 Task: Cancel response.
Action: Mouse moved to (484, 197)
Screenshot: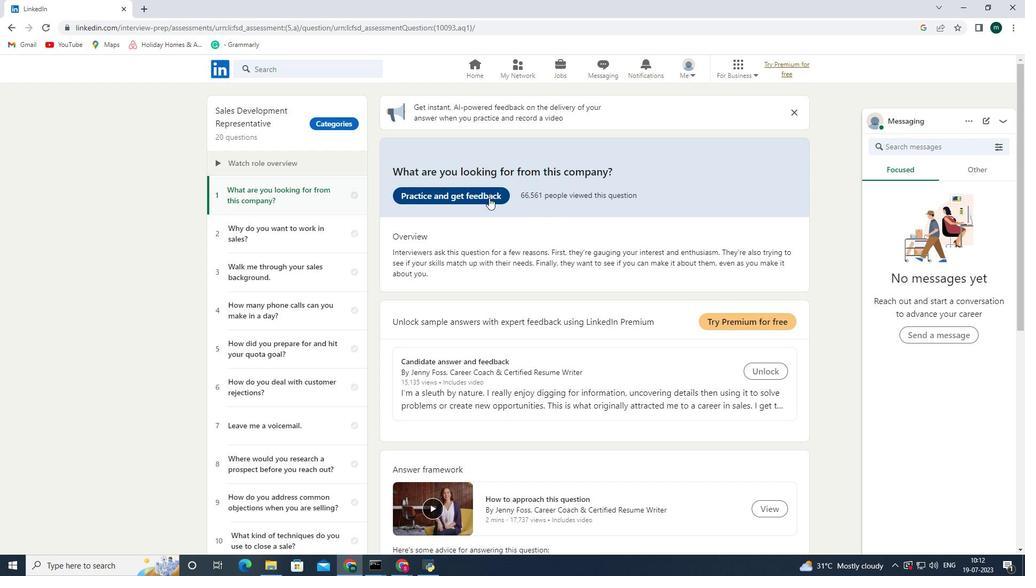 
Action: Mouse pressed left at (484, 197)
Screenshot: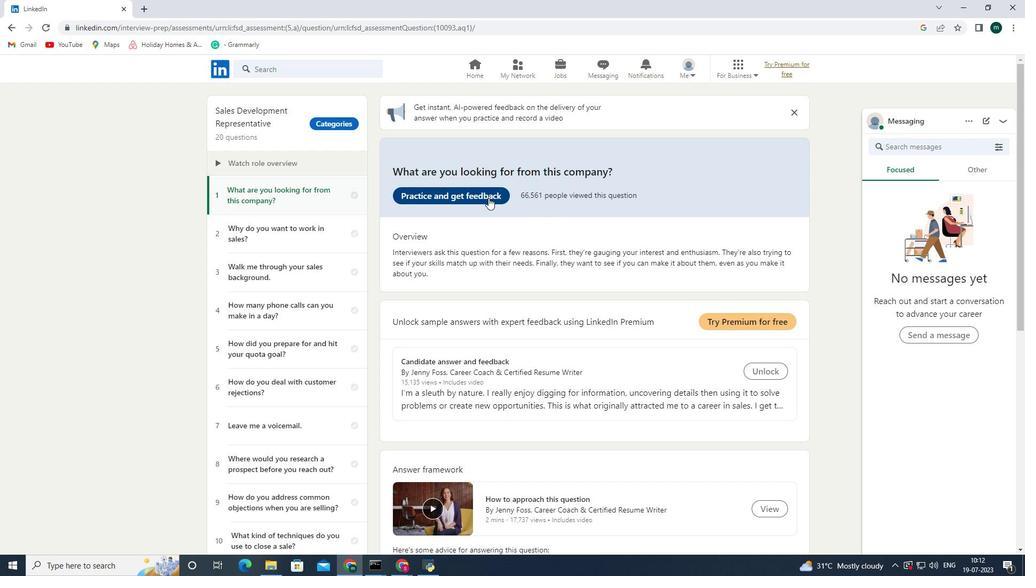 
Action: Mouse moved to (514, 365)
Screenshot: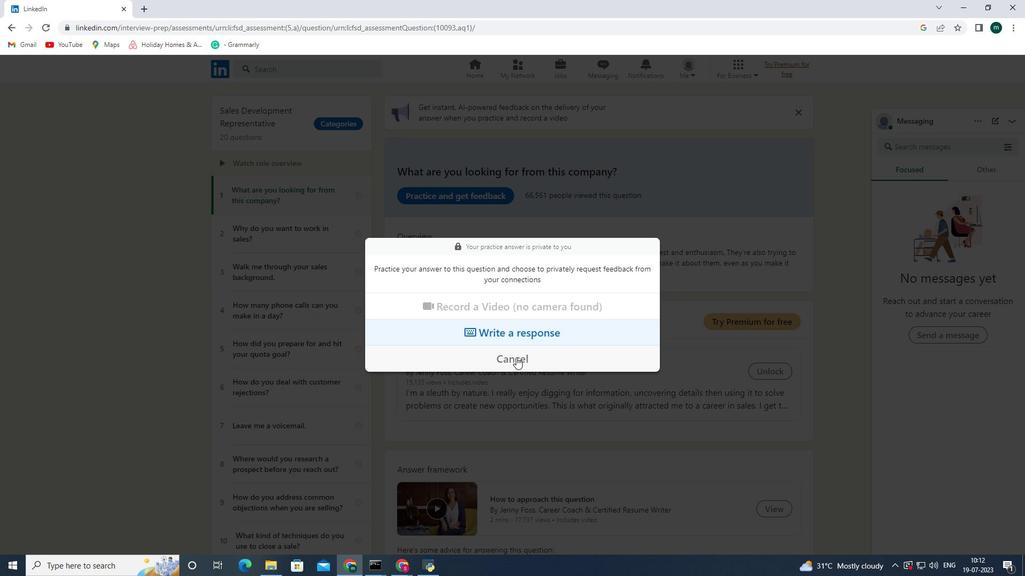
Action: Mouse pressed left at (514, 365)
Screenshot: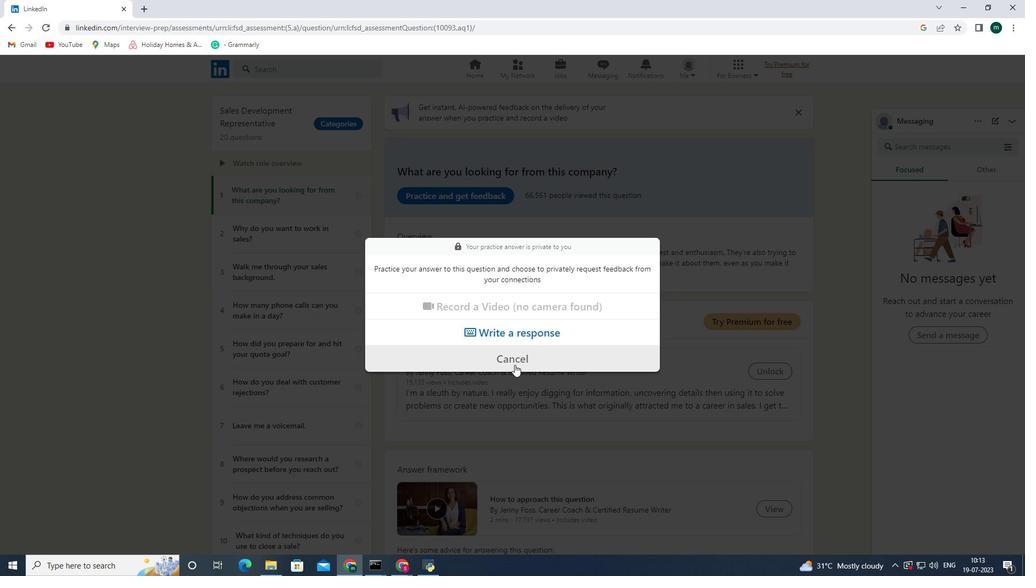 
Action: Mouse moved to (514, 365)
Screenshot: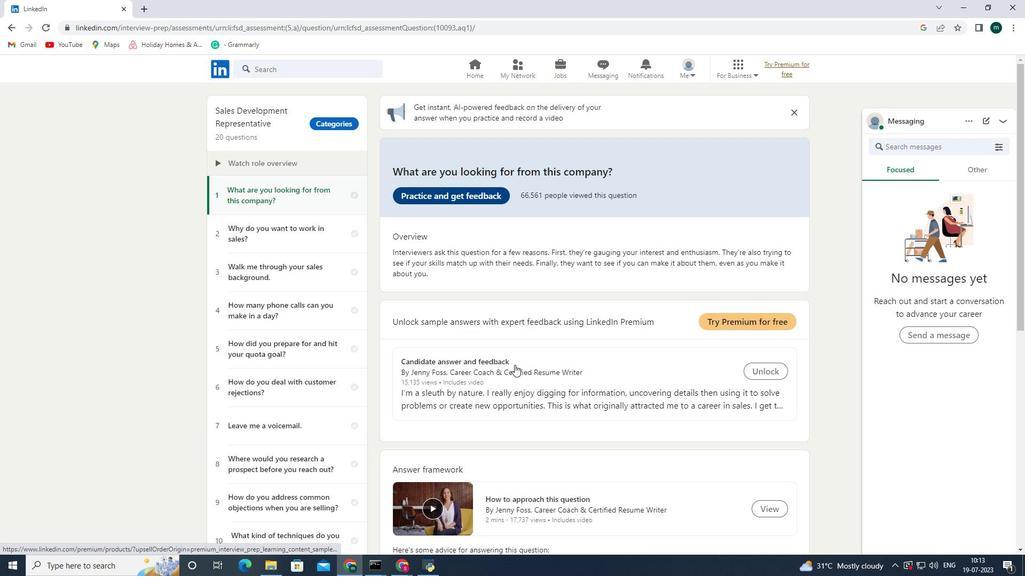 
